 Task: Add Mauro & Gianni Fresh Sliced Mozzarella Cheese to the cart.
Action: Mouse pressed left at (22, 96)
Screenshot: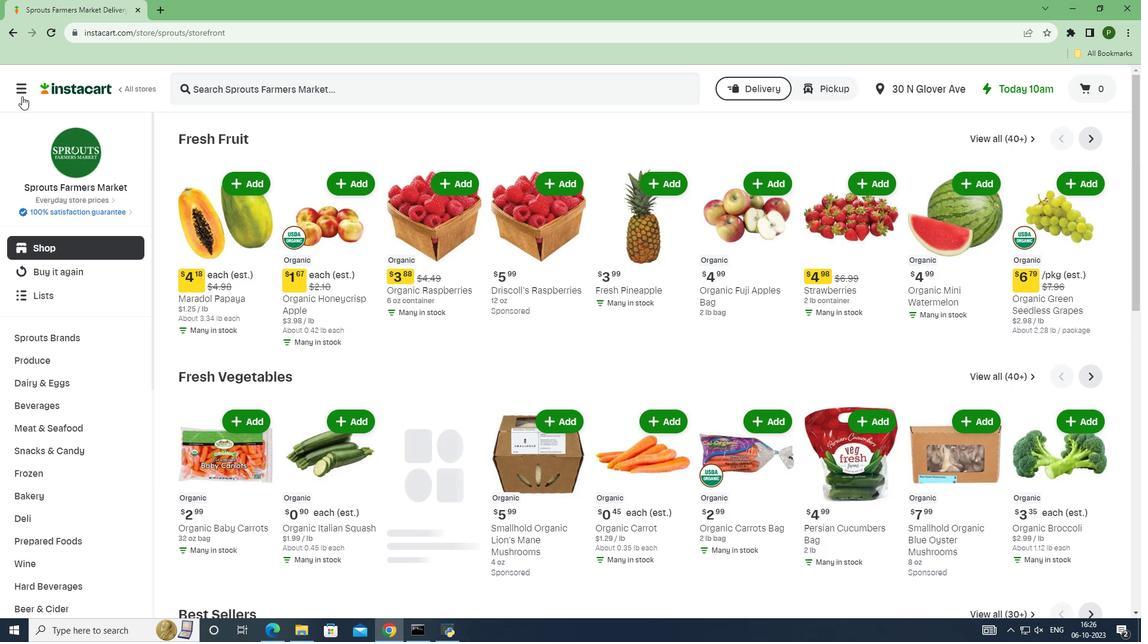 
Action: Mouse moved to (30, 318)
Screenshot: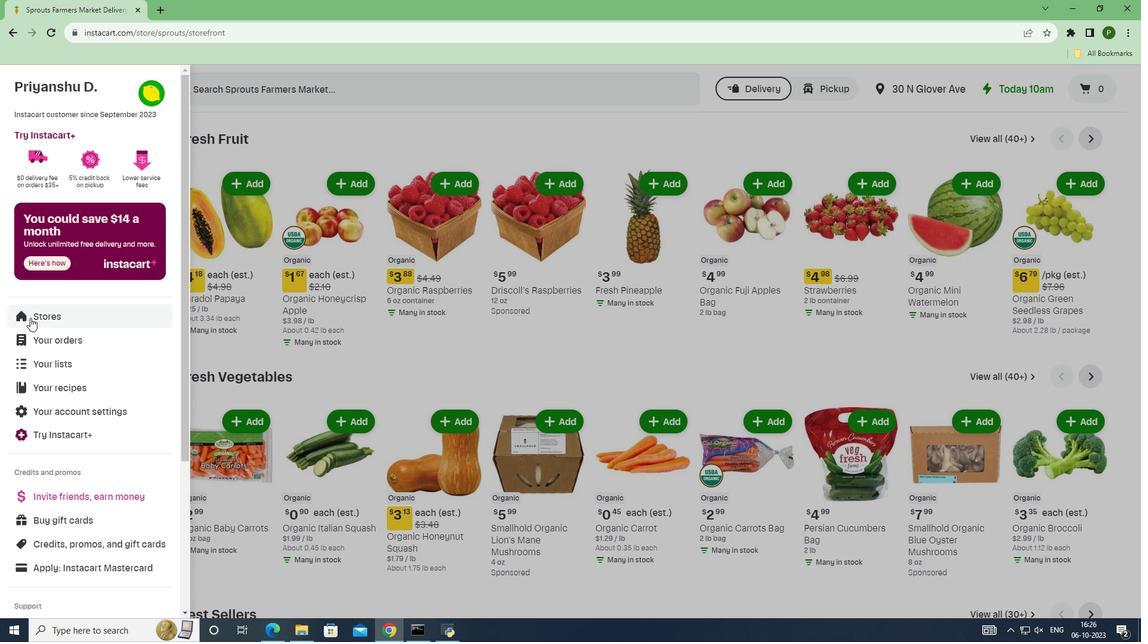 
Action: Mouse pressed left at (30, 318)
Screenshot: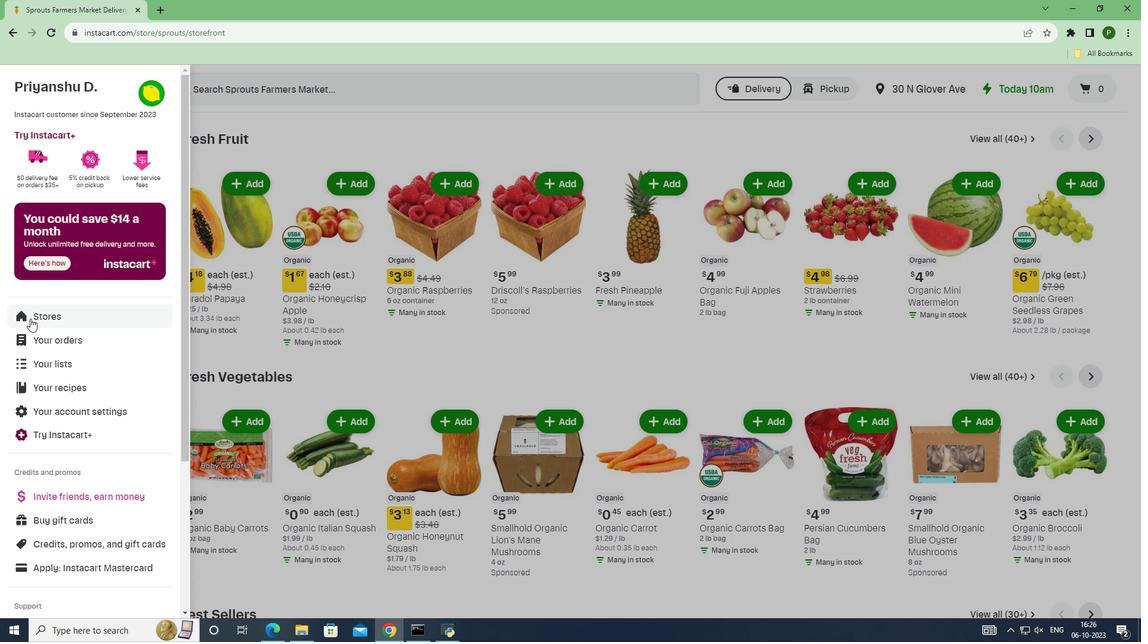 
Action: Mouse moved to (268, 143)
Screenshot: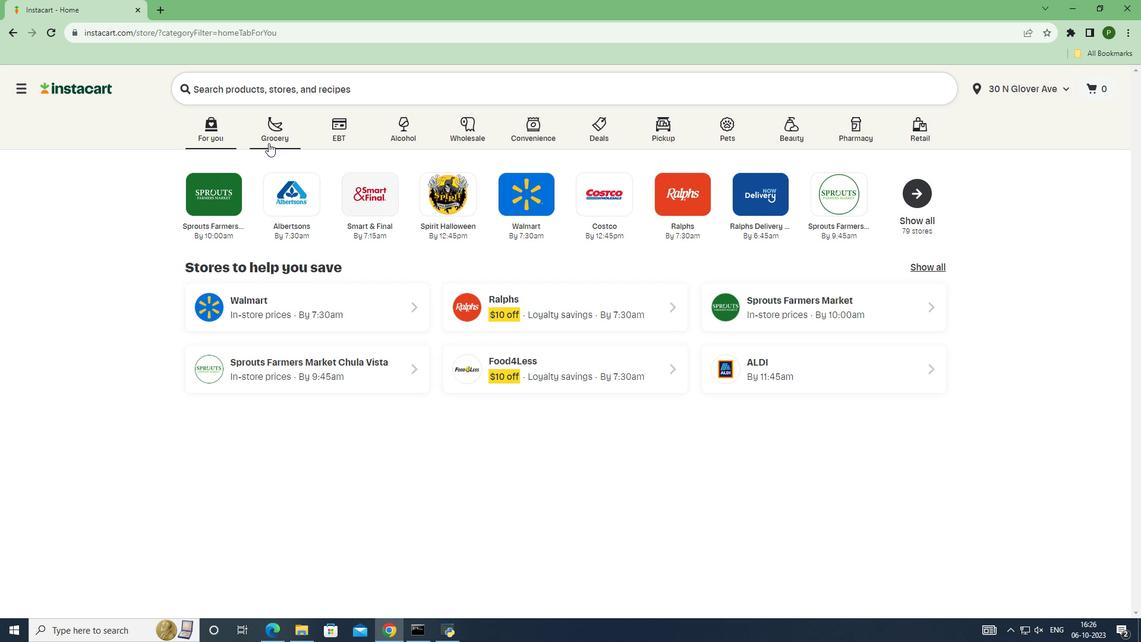 
Action: Mouse pressed left at (268, 143)
Screenshot: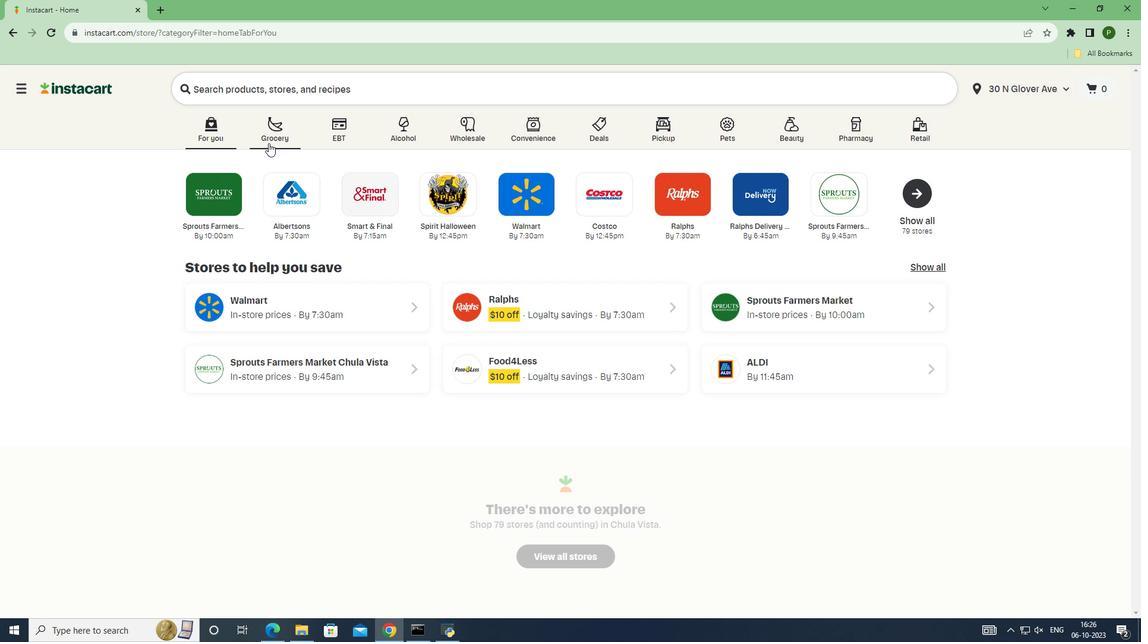 
Action: Mouse moved to (739, 276)
Screenshot: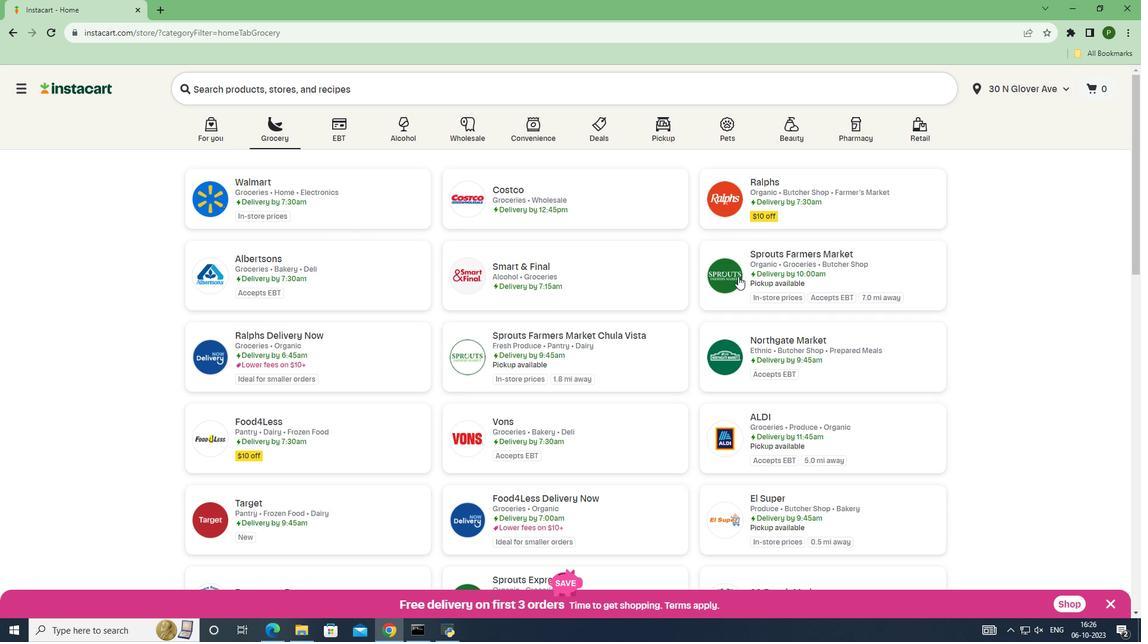 
Action: Mouse pressed left at (739, 276)
Screenshot: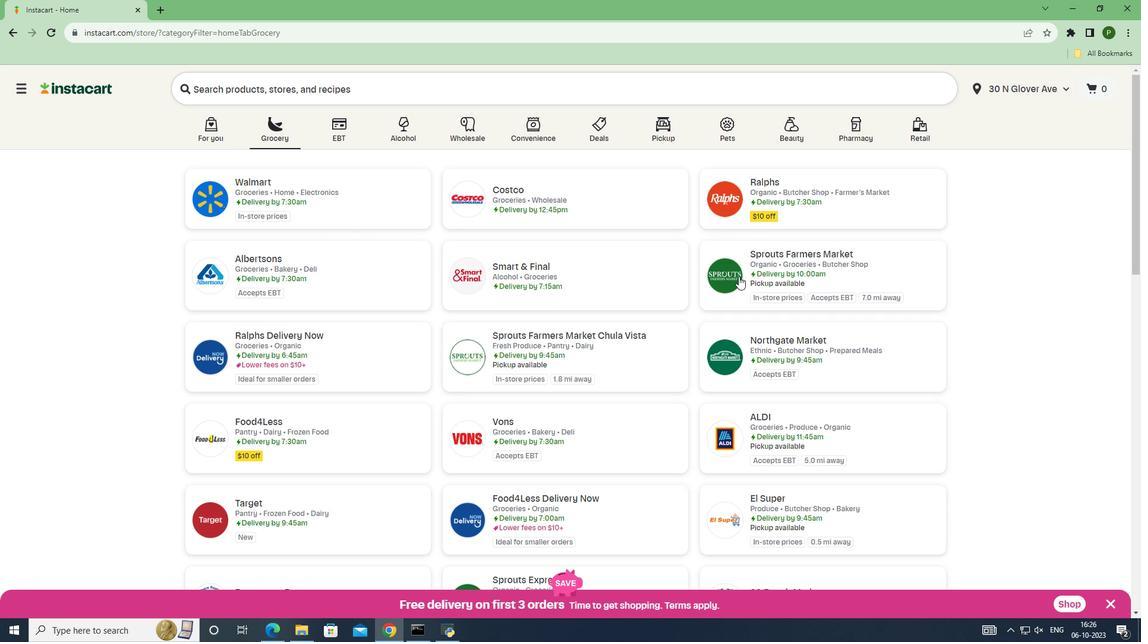 
Action: Mouse moved to (107, 376)
Screenshot: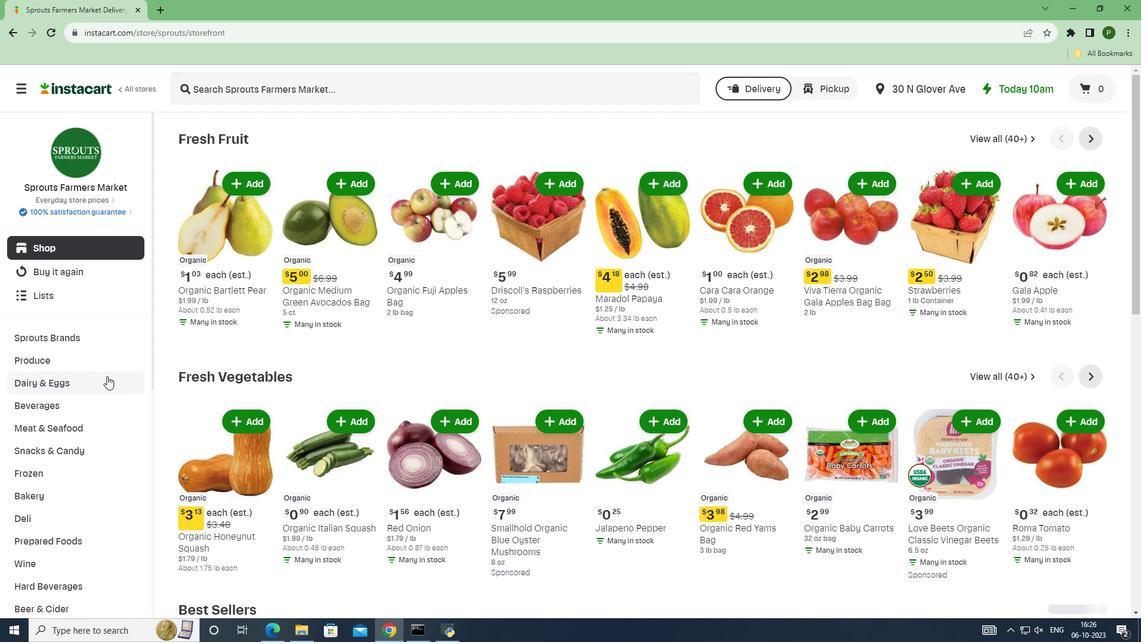 
Action: Mouse pressed left at (107, 376)
Screenshot: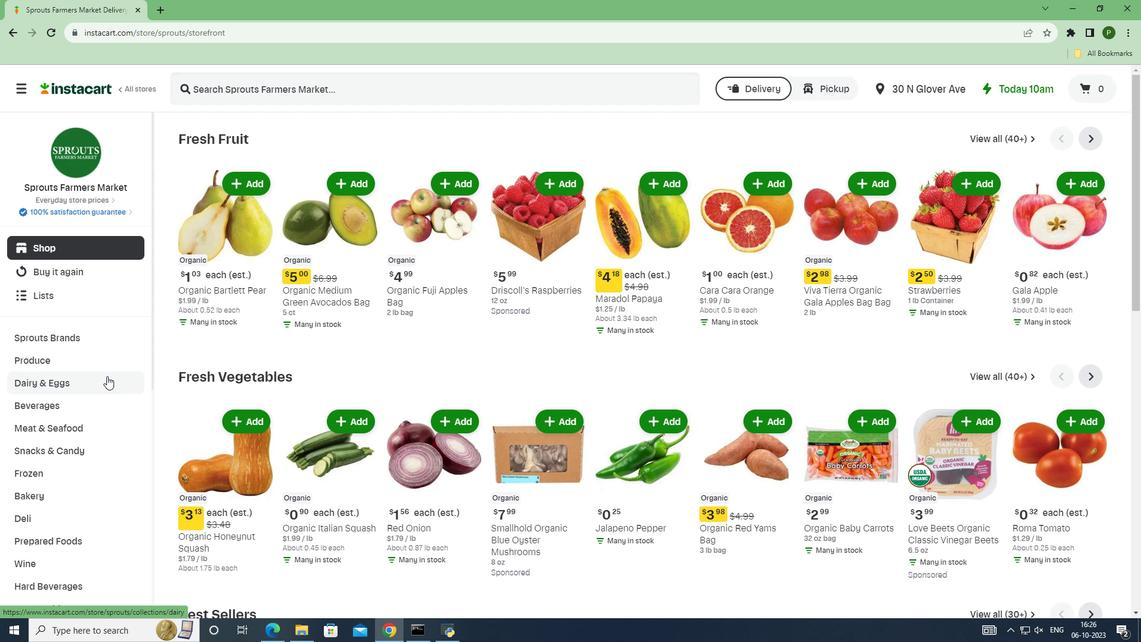 
Action: Mouse moved to (67, 427)
Screenshot: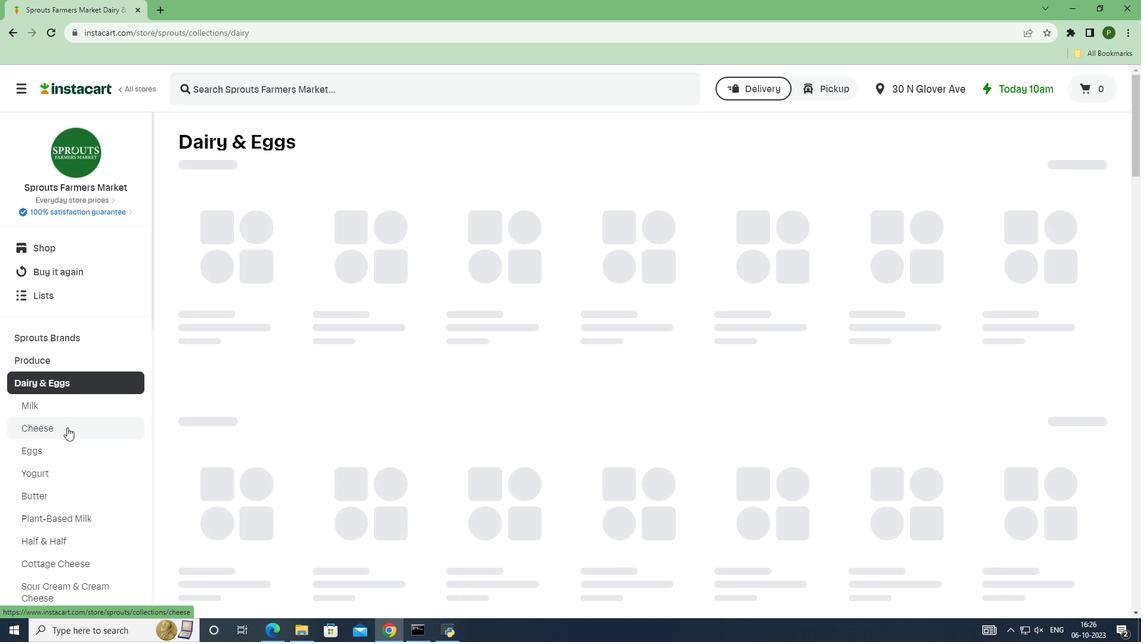 
Action: Mouse pressed left at (67, 427)
Screenshot: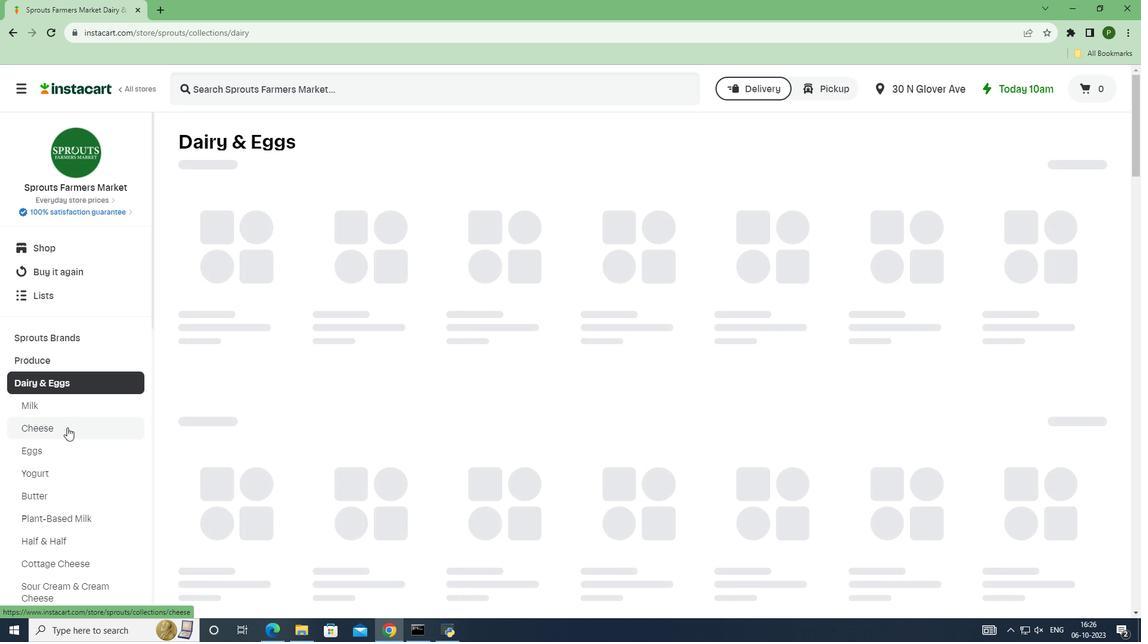 
Action: Mouse moved to (253, 86)
Screenshot: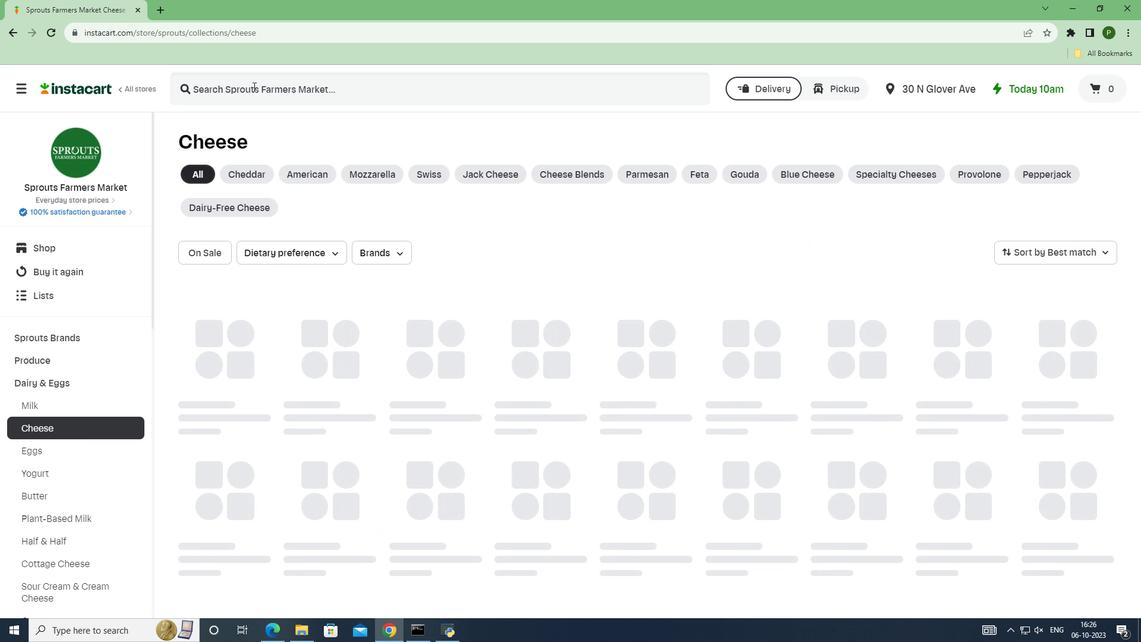 
Action: Mouse pressed left at (253, 86)
Screenshot: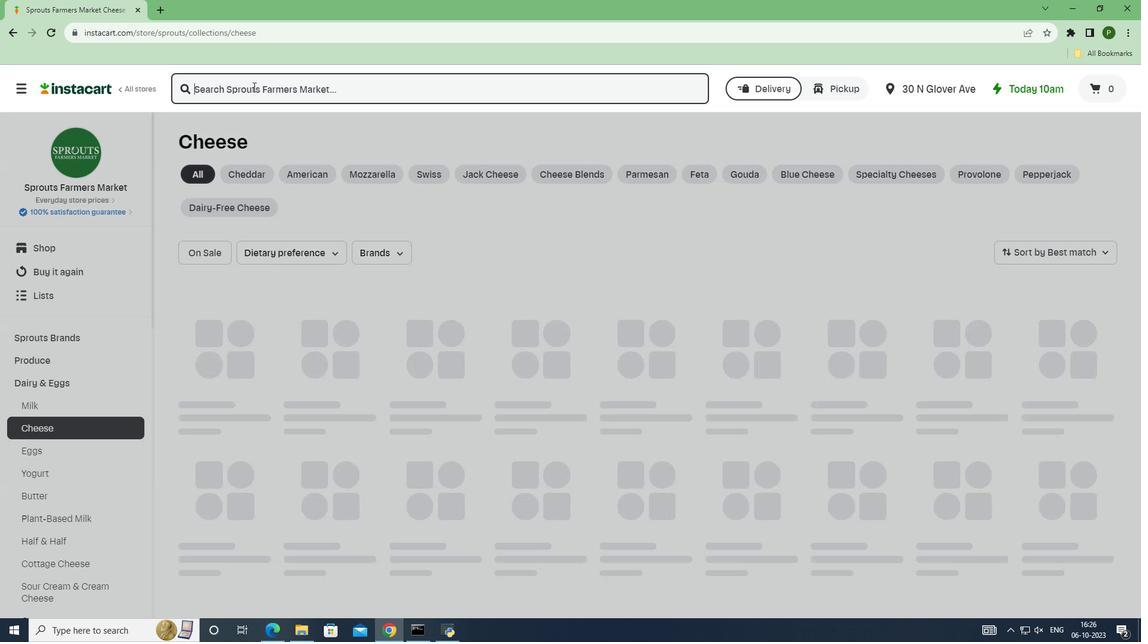 
Action: Key pressed <Key.caps_lock>M<Key.caps_lock>auro<Key.space><Key.shift>&<Key.space><Key.caps_lock>G<Key.caps_lock>ianni<Key.space><Key.caps_lock>F<Key.caps_lock>resh<Key.space><Key.caps_lock>S<Key.caps_lock>liced<Key.space><Key.caps_lock>M<Key.caps_lock>ozzarella<Key.space><Key.caps_lock>C<Key.caps_lock>heese<Key.enter>
Screenshot: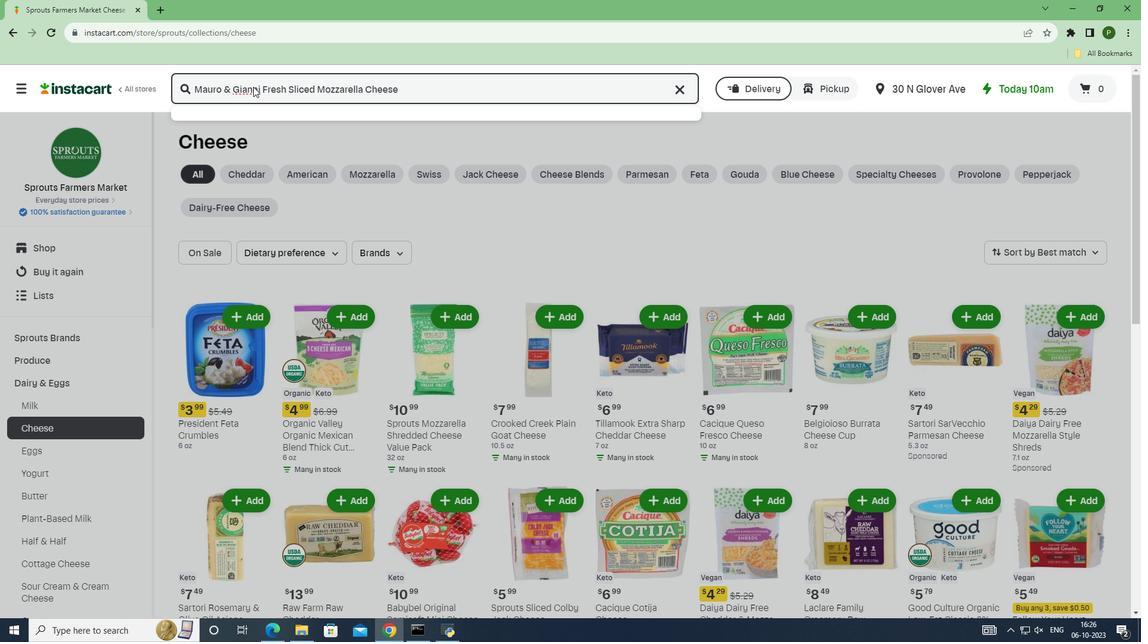 
Action: Mouse moved to (847, 211)
Screenshot: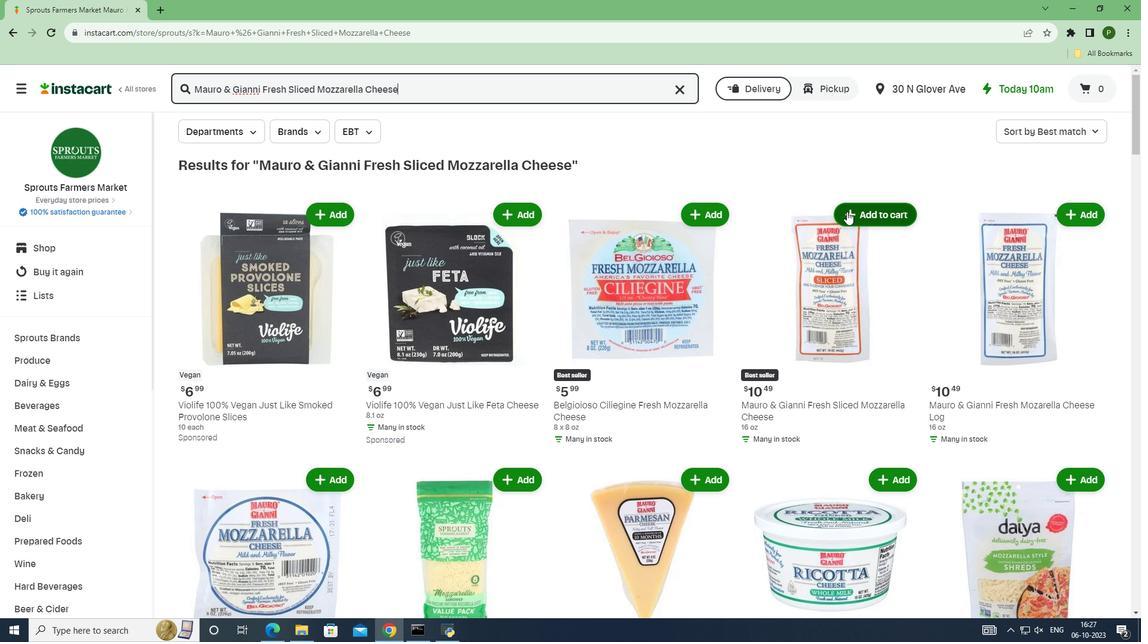 
Action: Mouse pressed left at (847, 211)
Screenshot: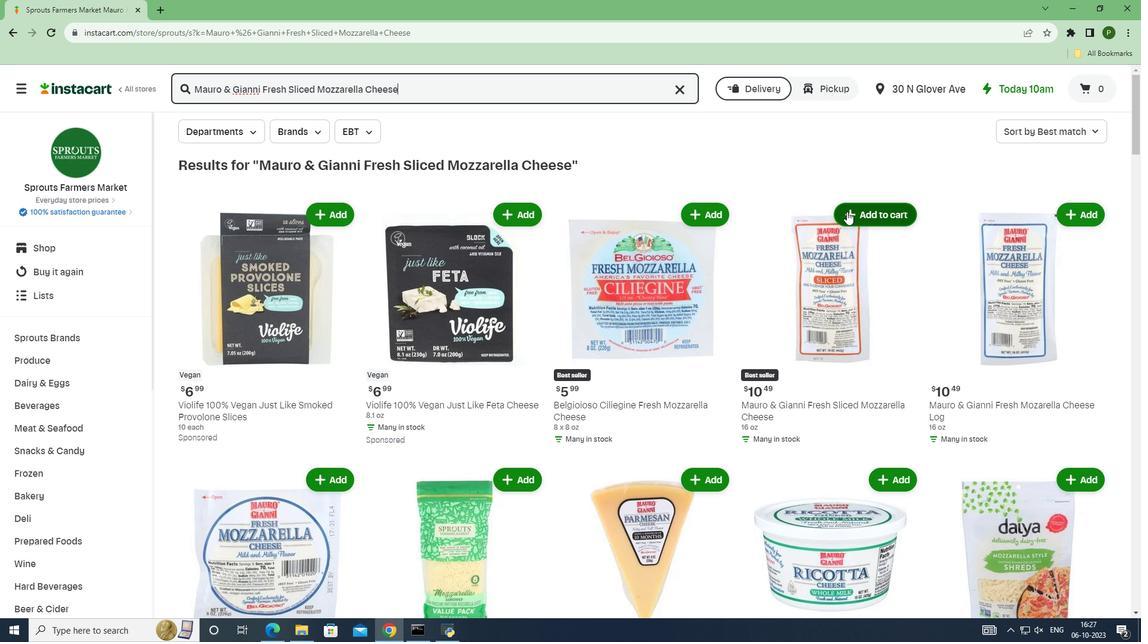 
Action: Mouse moved to (902, 284)
Screenshot: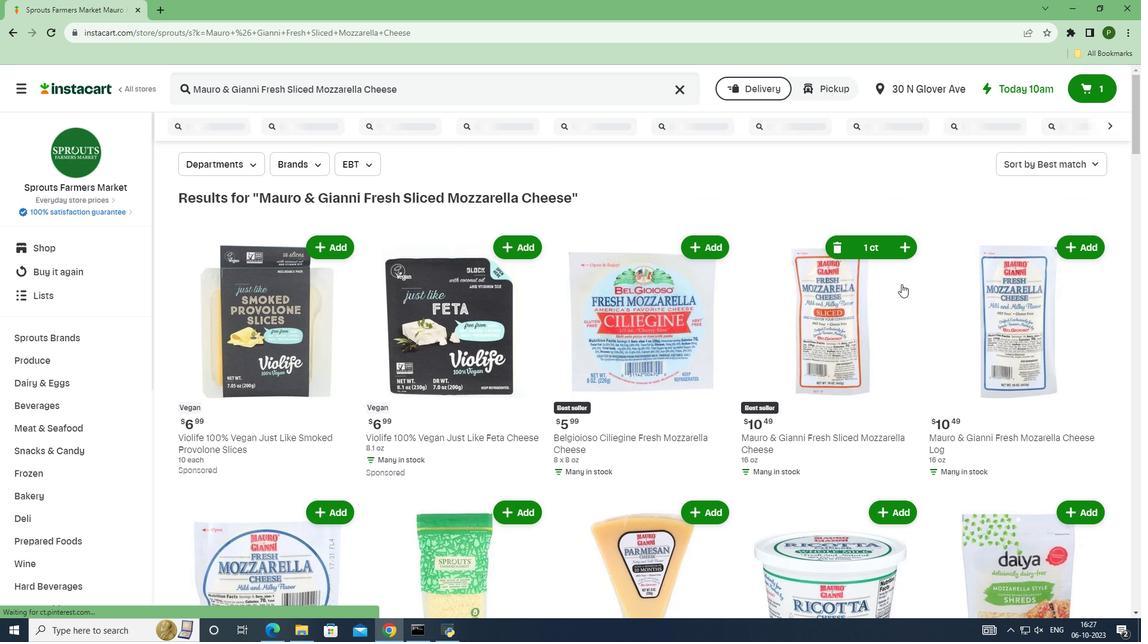 
